 Task: In the  document Tulip.doc ,align picture to the 'center'. Insert word art below the picture and give heading  'Tulip in Purple'
Action: Mouse moved to (250, 191)
Screenshot: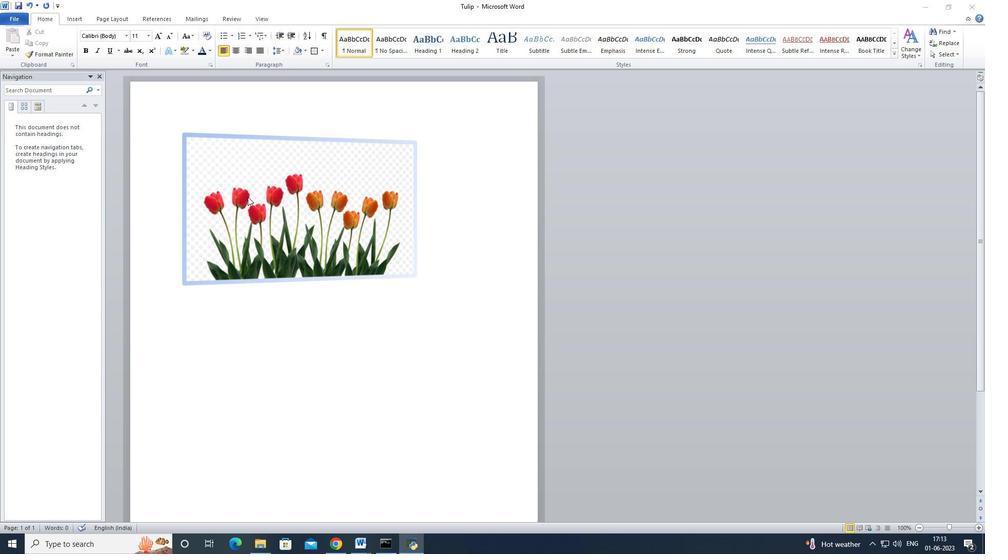 
Action: Mouse pressed left at (250, 191)
Screenshot: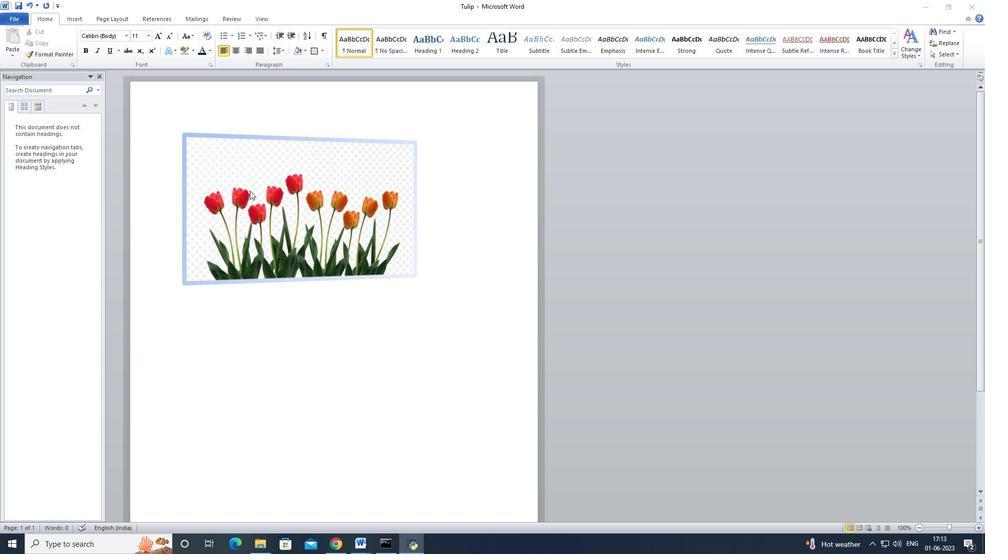 
Action: Mouse moved to (250, 189)
Screenshot: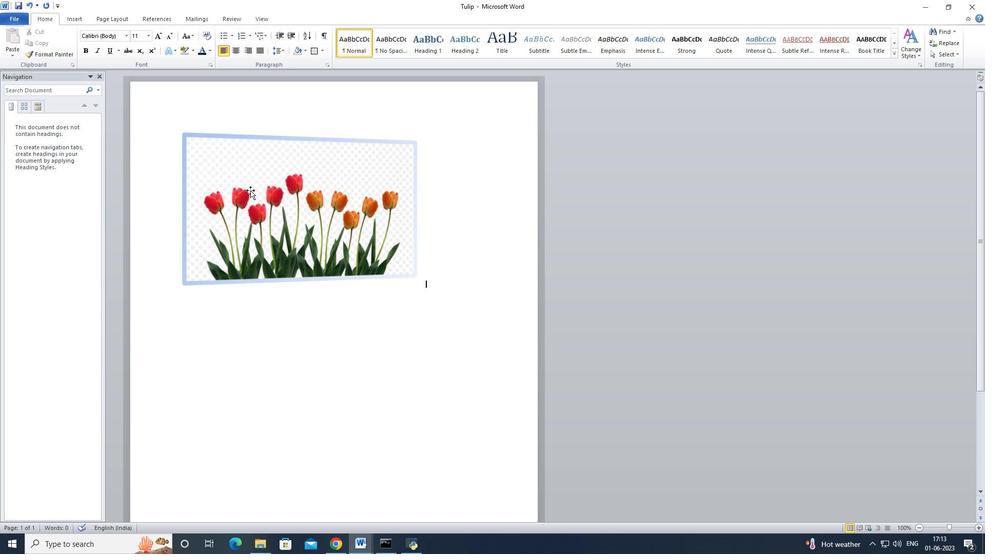
Action: Mouse pressed left at (250, 189)
Screenshot: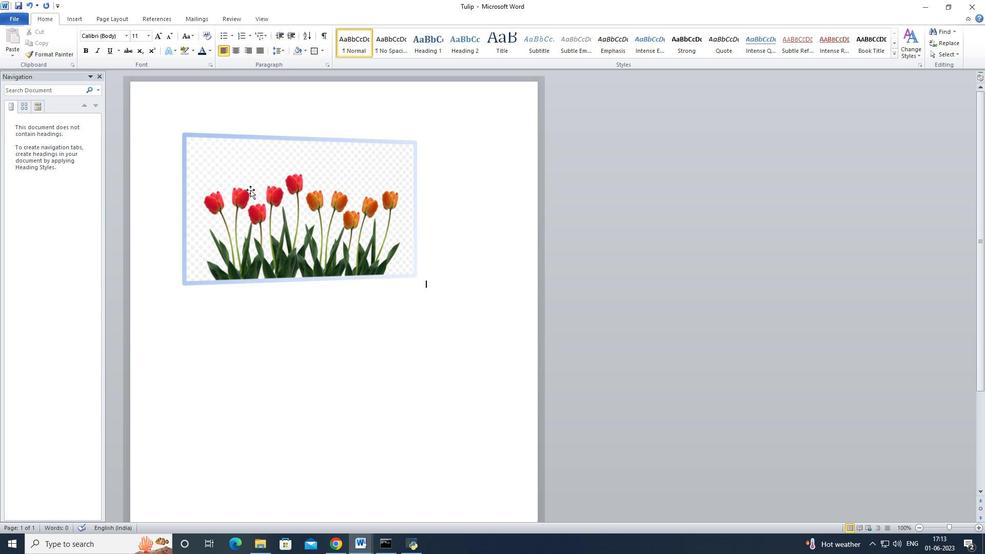 
Action: Mouse moved to (297, 22)
Screenshot: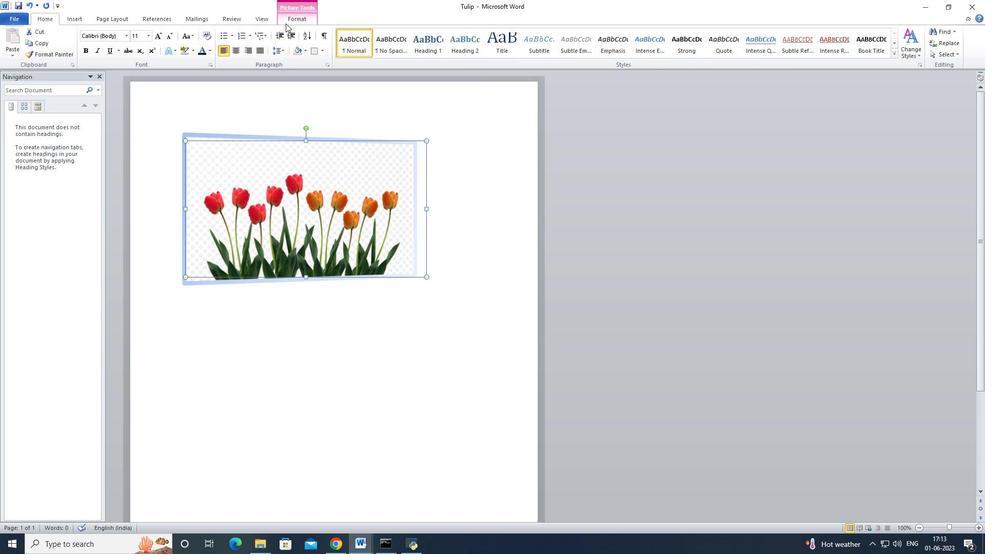 
Action: Mouse pressed left at (297, 22)
Screenshot: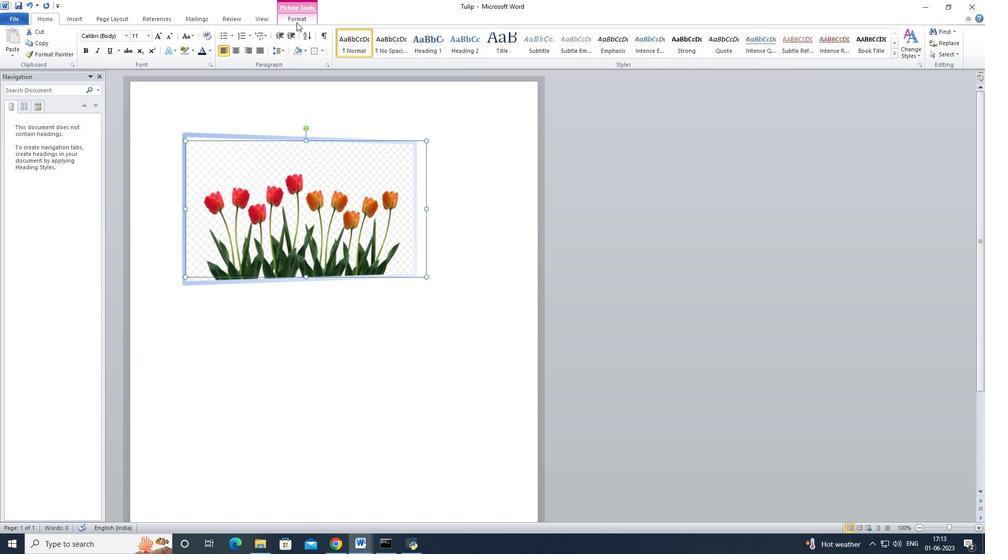 
Action: Mouse moved to (759, 57)
Screenshot: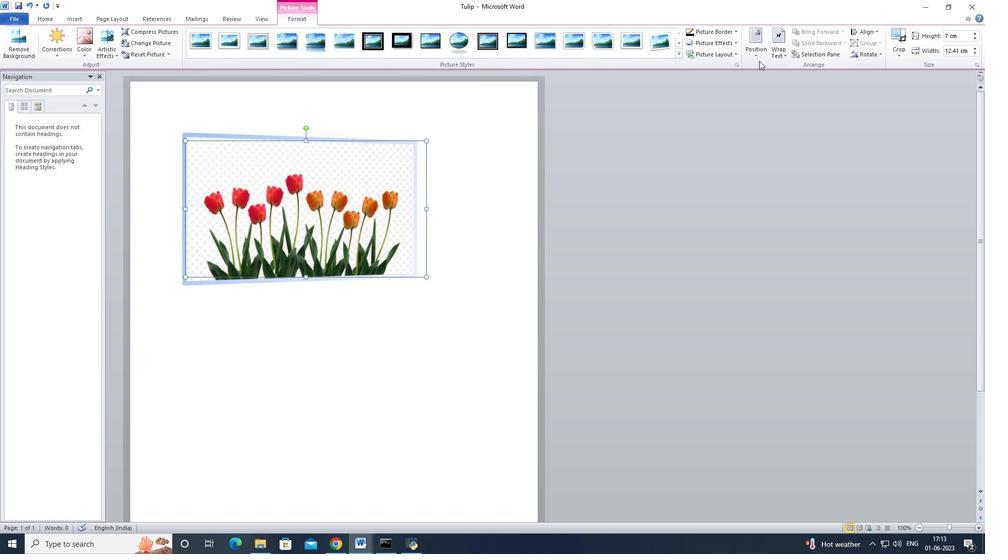 
Action: Mouse pressed left at (759, 57)
Screenshot: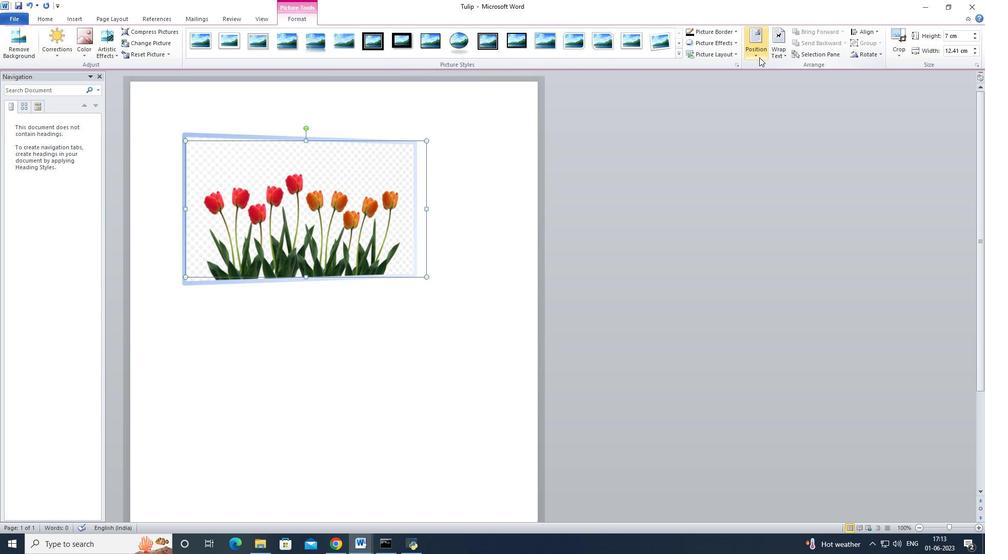 
Action: Mouse moved to (791, 150)
Screenshot: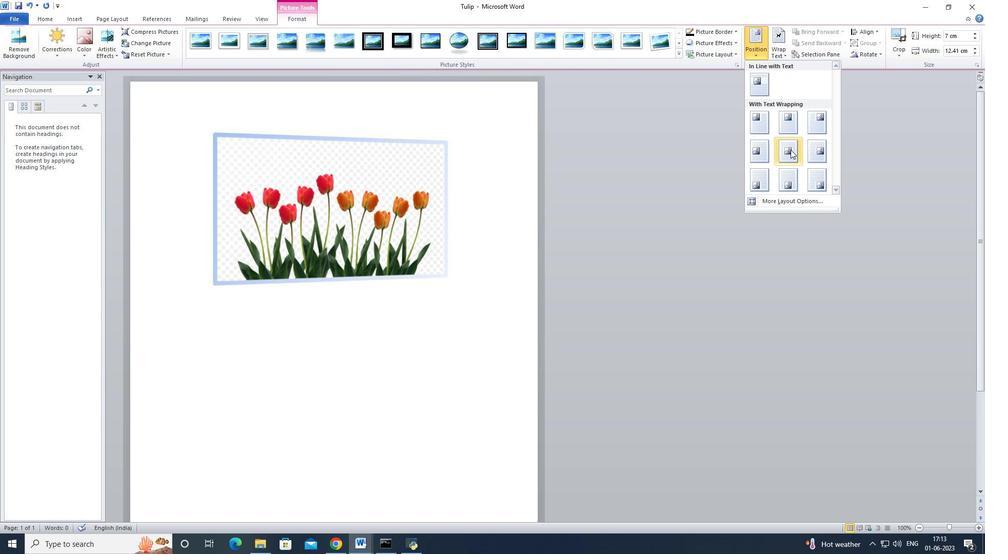 
Action: Mouse pressed left at (791, 150)
Screenshot: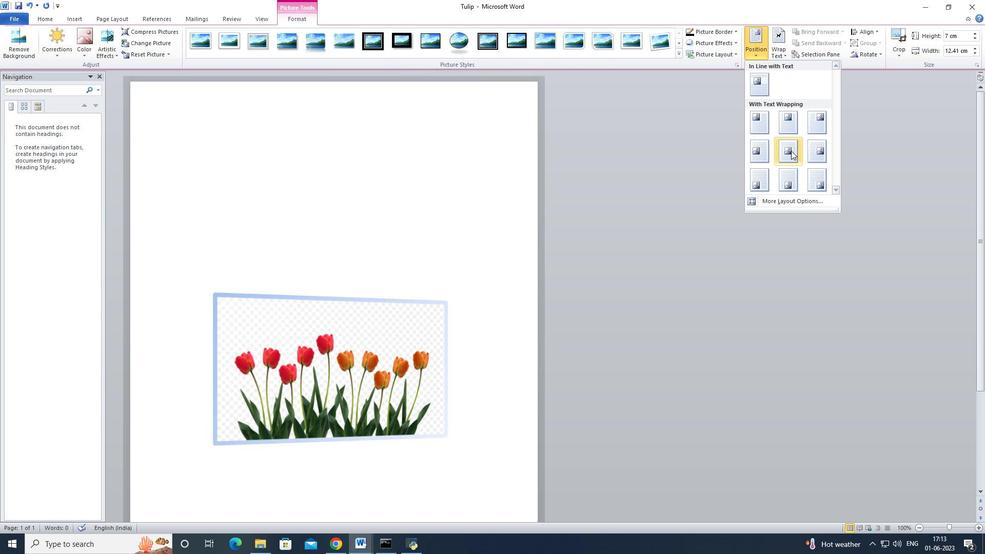 
Action: Mouse moved to (753, 53)
Screenshot: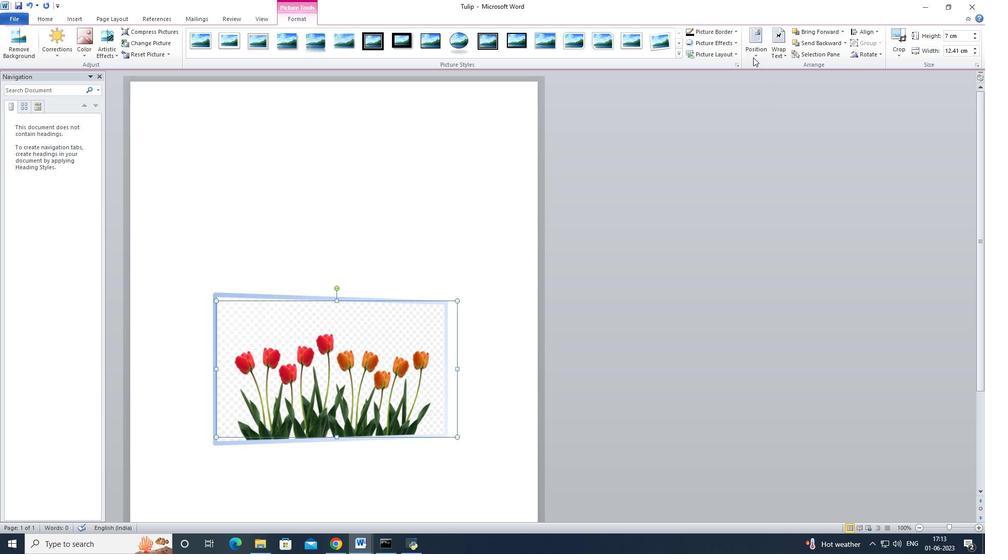 
Action: Mouse pressed left at (753, 53)
Screenshot: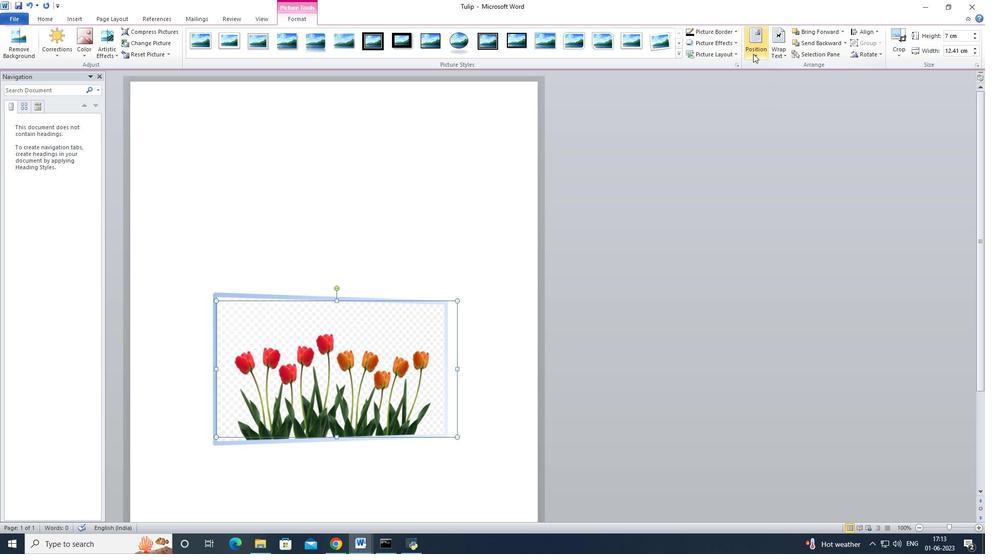 
Action: Mouse moved to (789, 115)
Screenshot: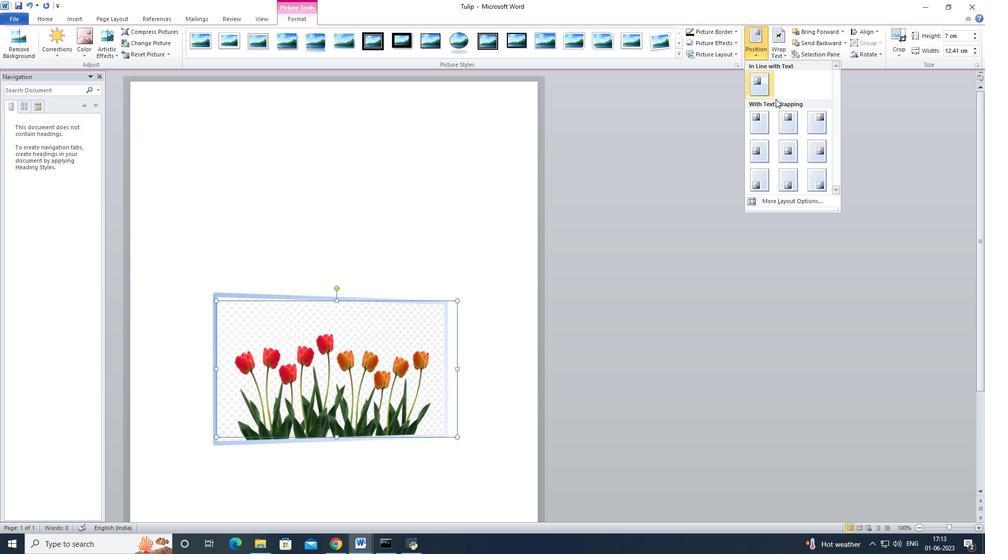 
Action: Mouse pressed left at (789, 115)
Screenshot: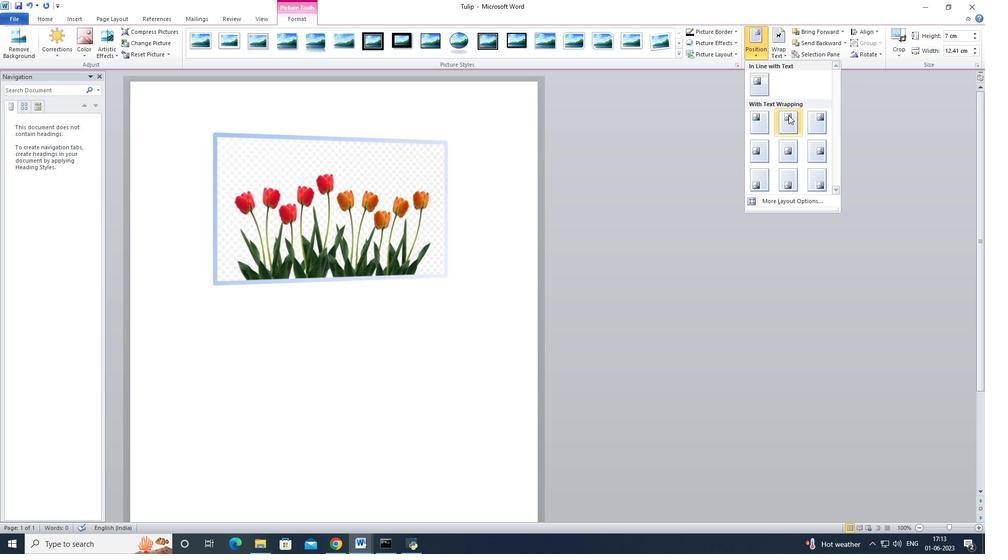 
Action: Mouse moved to (286, 328)
Screenshot: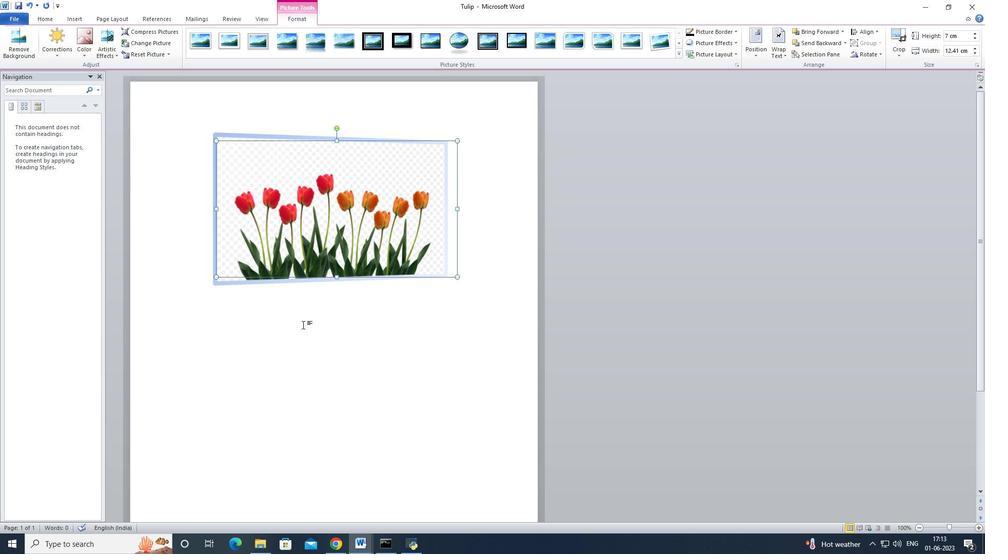 
Action: Mouse pressed left at (286, 328)
Screenshot: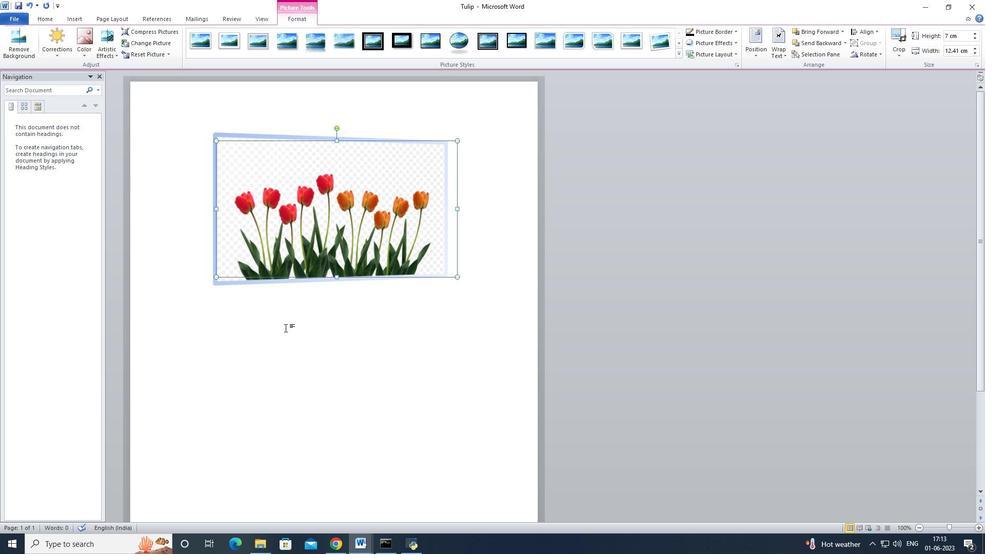 
Action: Mouse moved to (215, 325)
Screenshot: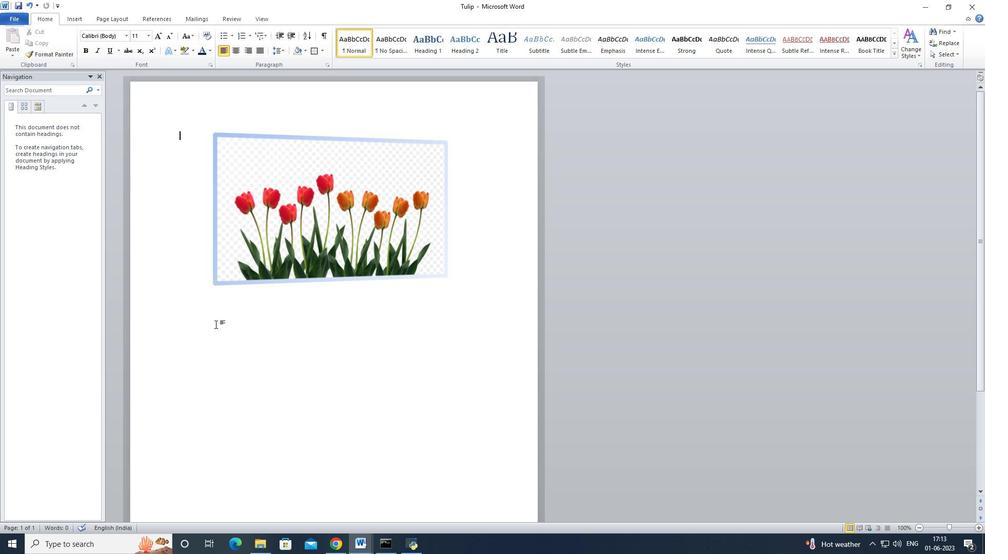 
Action: Mouse pressed left at (215, 325)
Screenshot: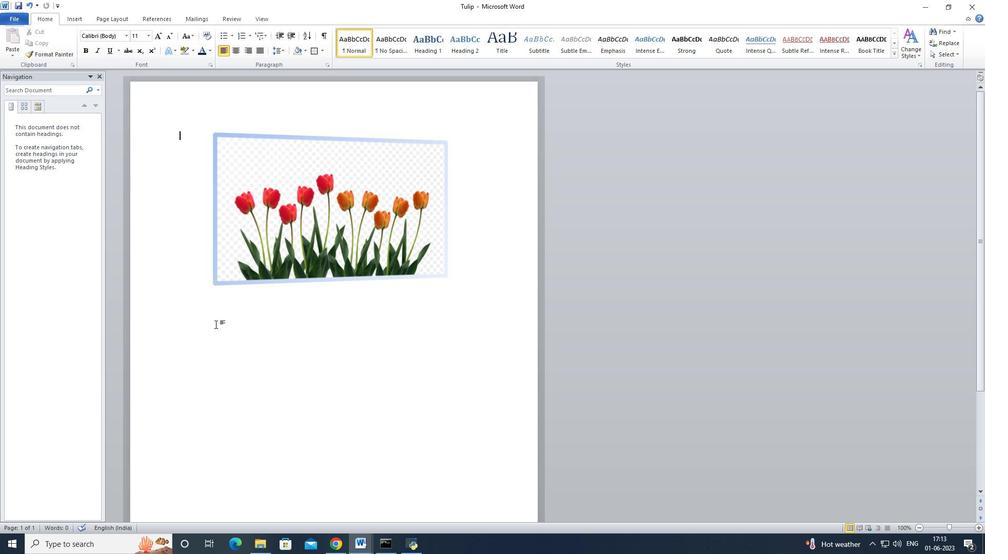 
Action: Mouse pressed left at (215, 325)
Screenshot: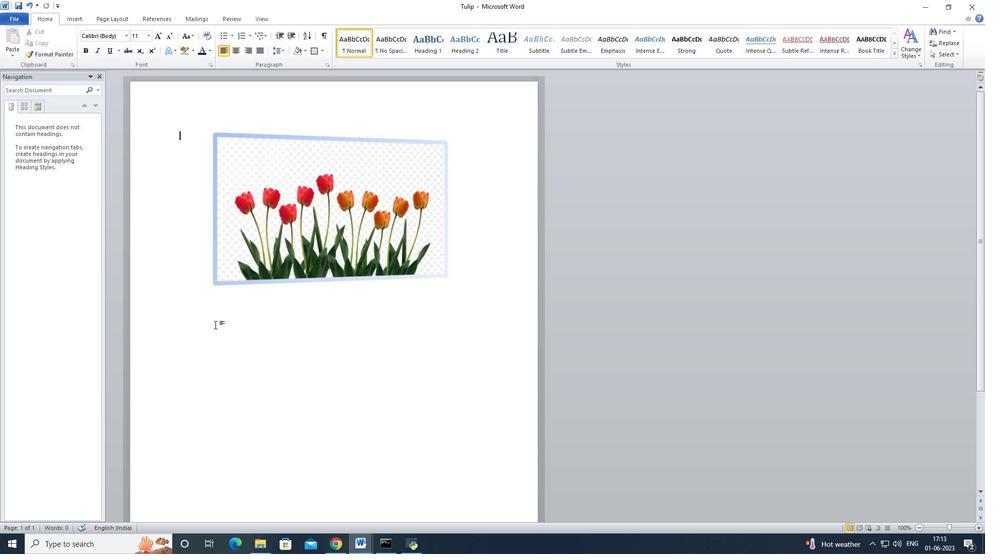 
Action: Mouse moved to (85, 17)
Screenshot: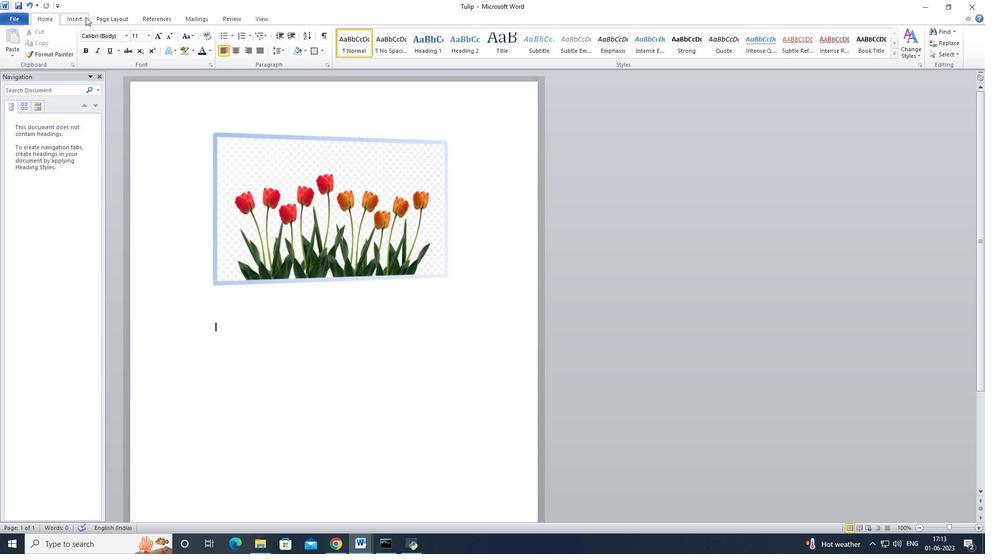 
Action: Mouse pressed left at (85, 17)
Screenshot: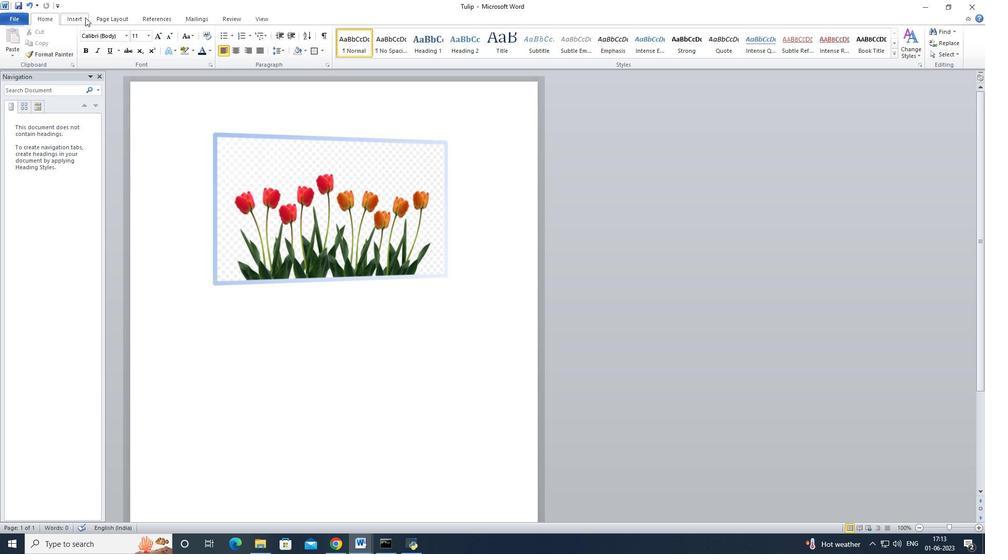 
Action: Mouse moved to (475, 54)
Screenshot: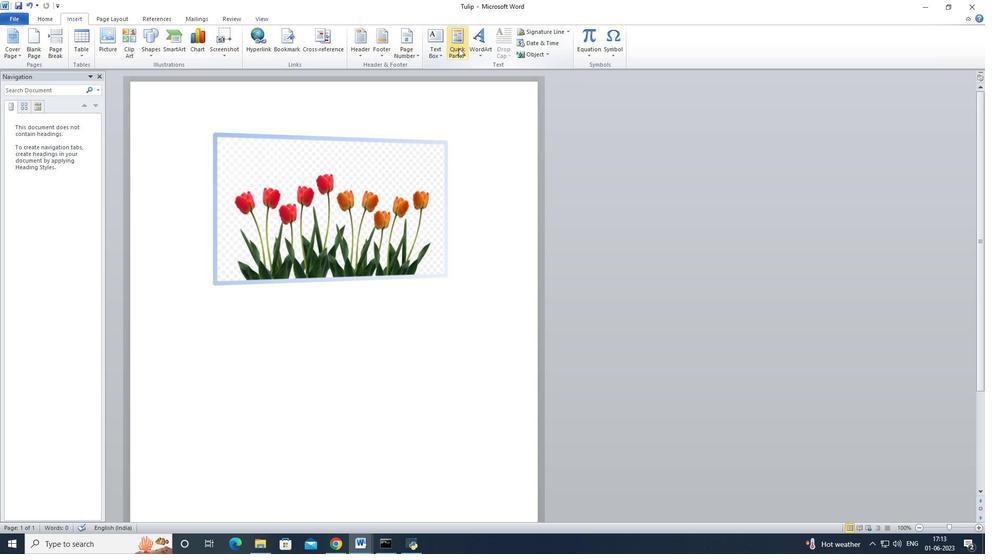 
Action: Mouse pressed left at (475, 54)
Screenshot: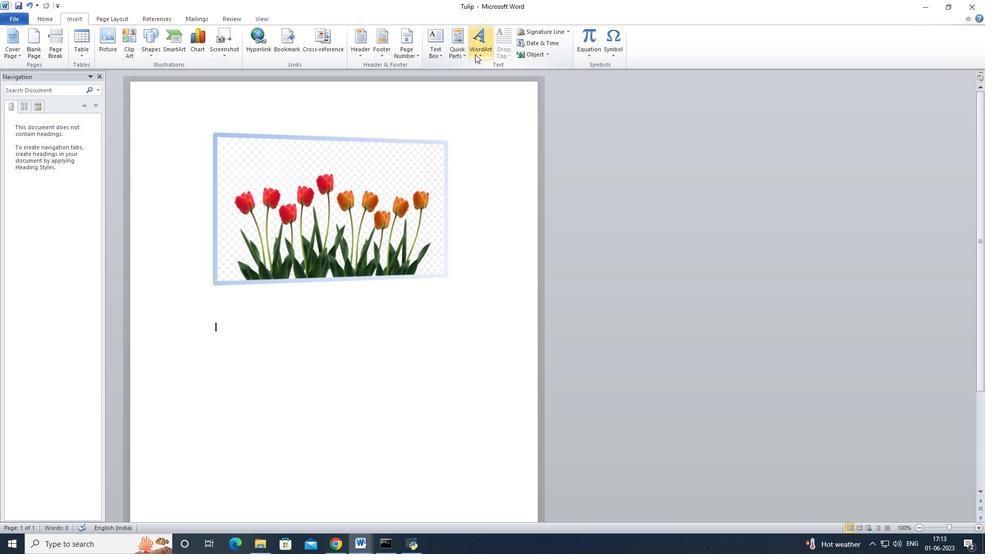 
Action: Mouse moved to (603, 169)
Screenshot: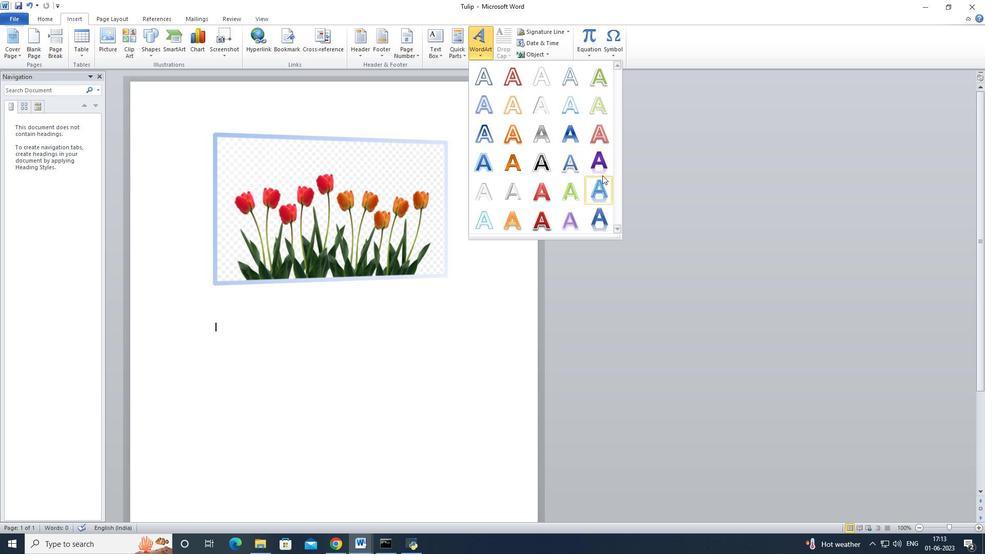 
Action: Mouse pressed left at (603, 169)
Screenshot: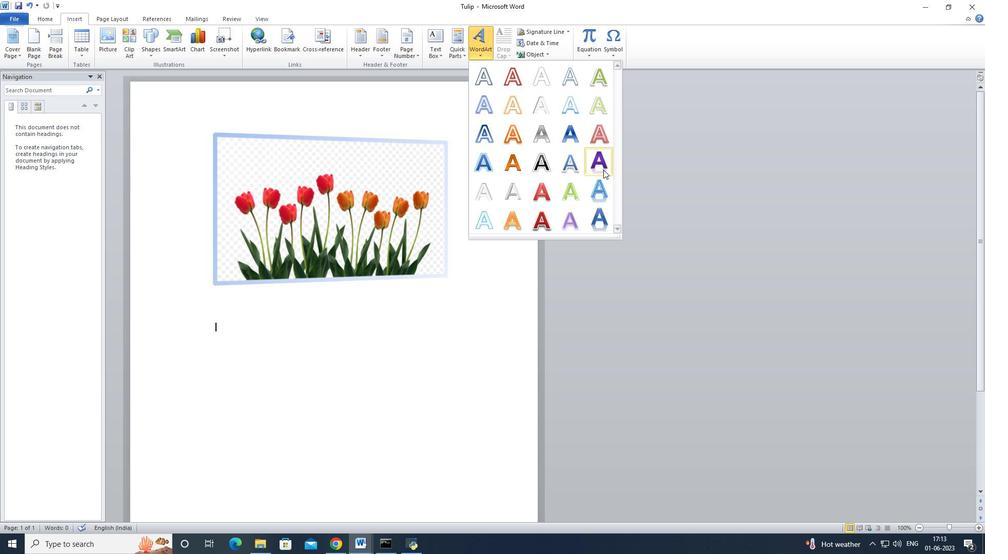 
Action: Key pressed <Key.shift>Tulip
Screenshot: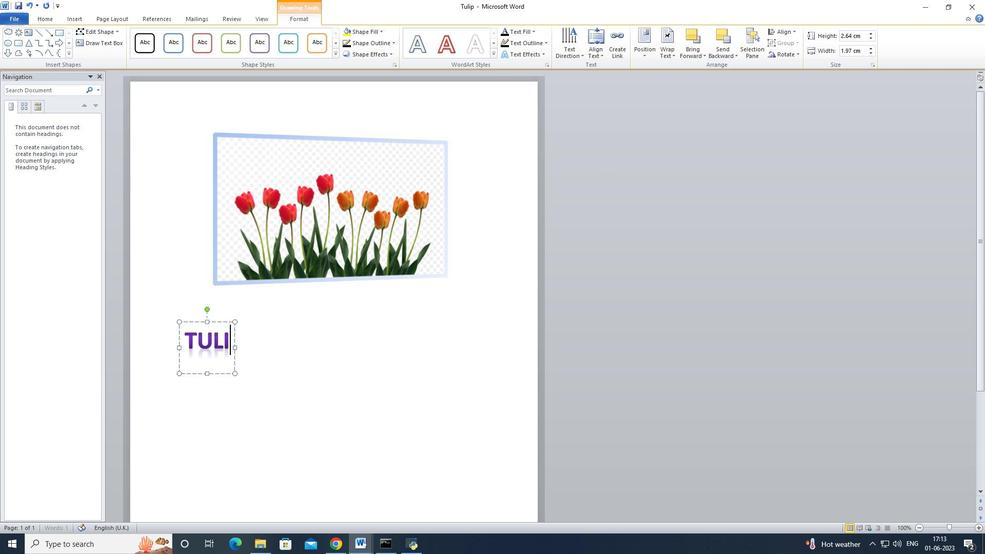 
Action: Mouse moved to (378, 331)
Screenshot: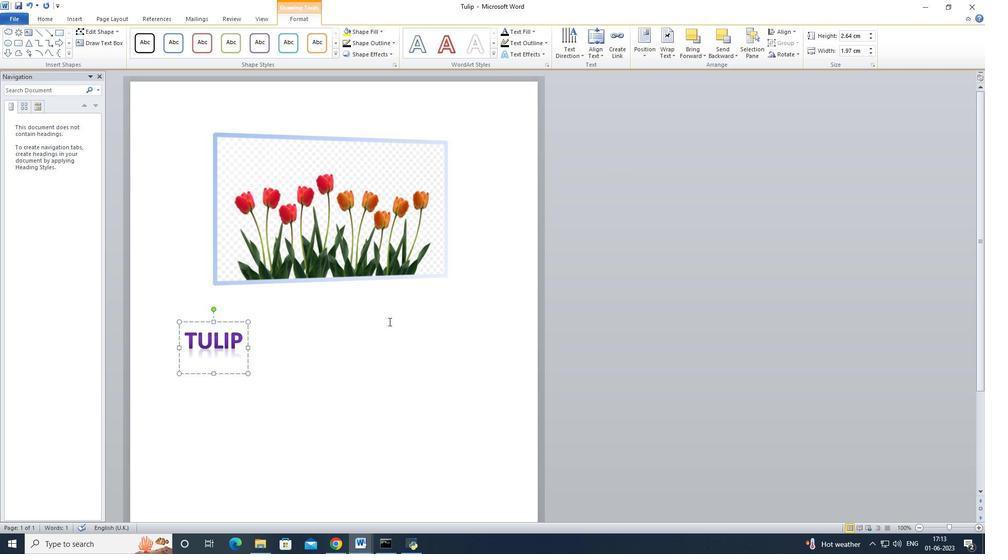 
Action: Mouse pressed left at (378, 331)
Screenshot: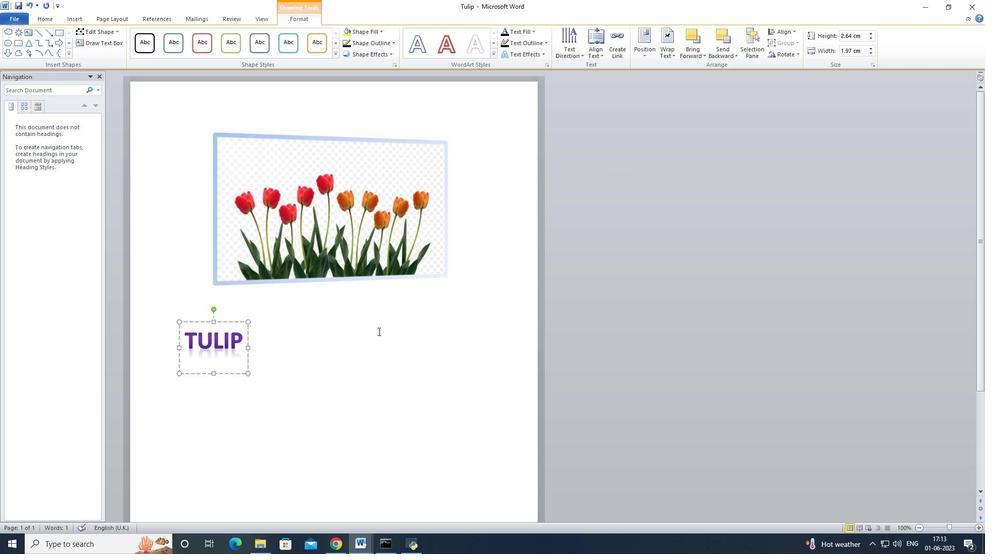 
Action: Mouse moved to (233, 336)
Screenshot: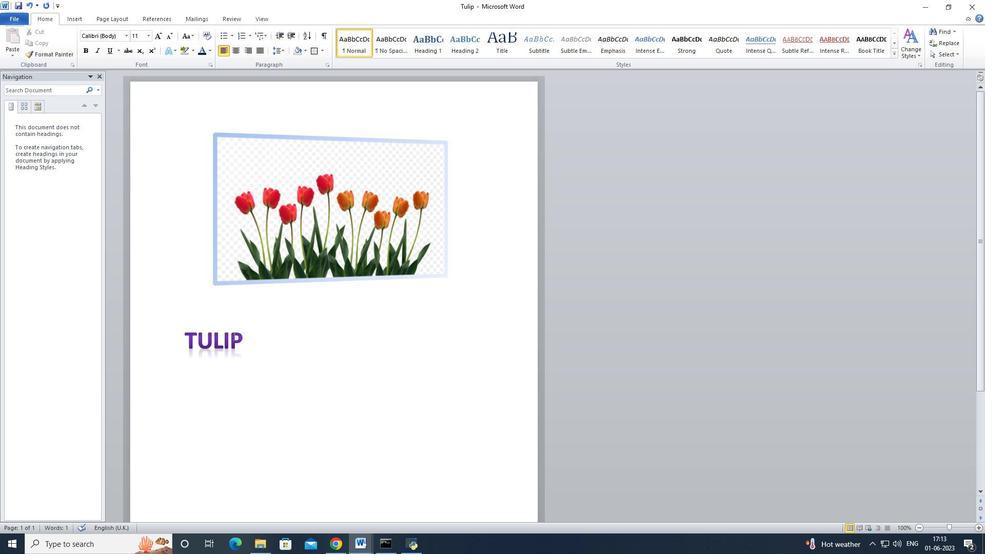 
Action: Mouse pressed left at (233, 336)
Screenshot: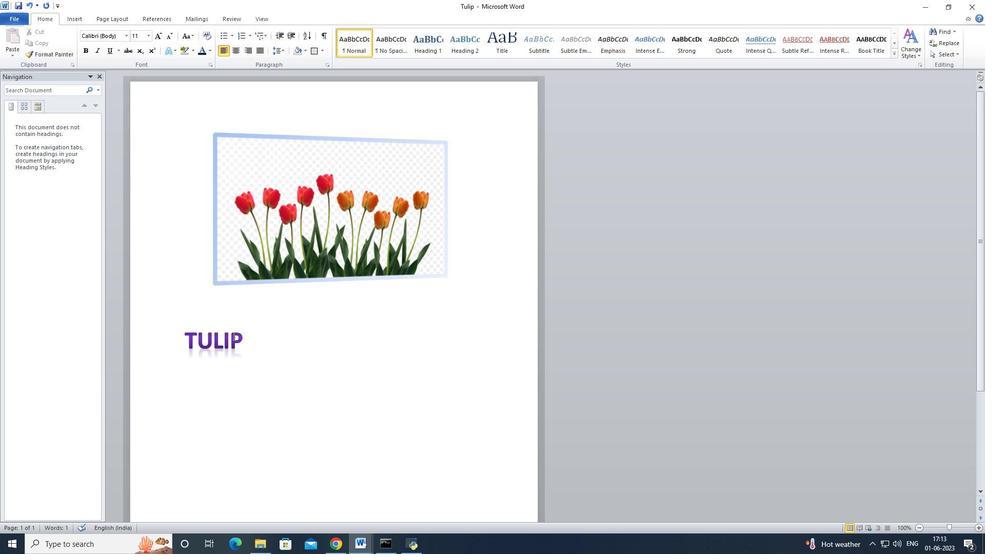 
Action: Mouse moved to (664, 40)
Screenshot: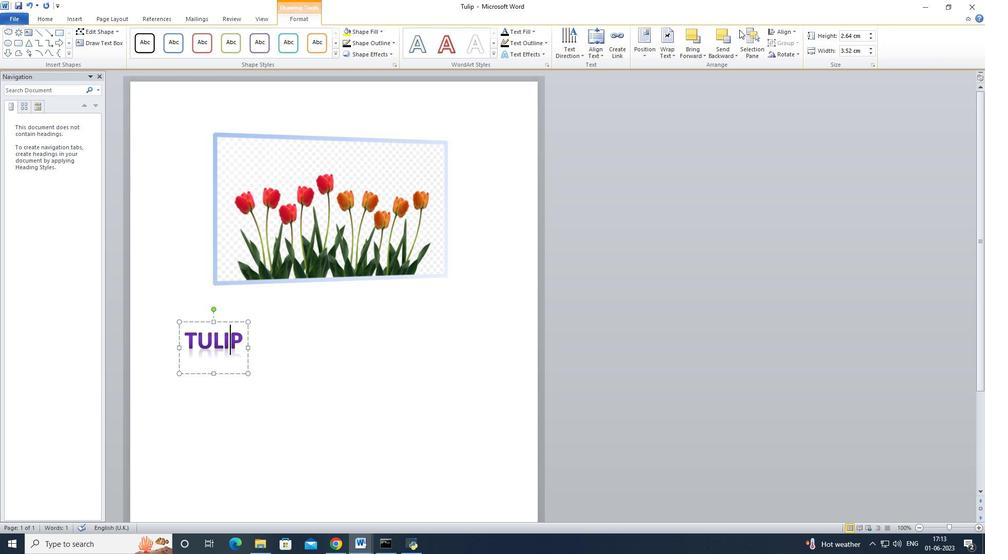 
Action: Mouse pressed left at (664, 40)
Screenshot: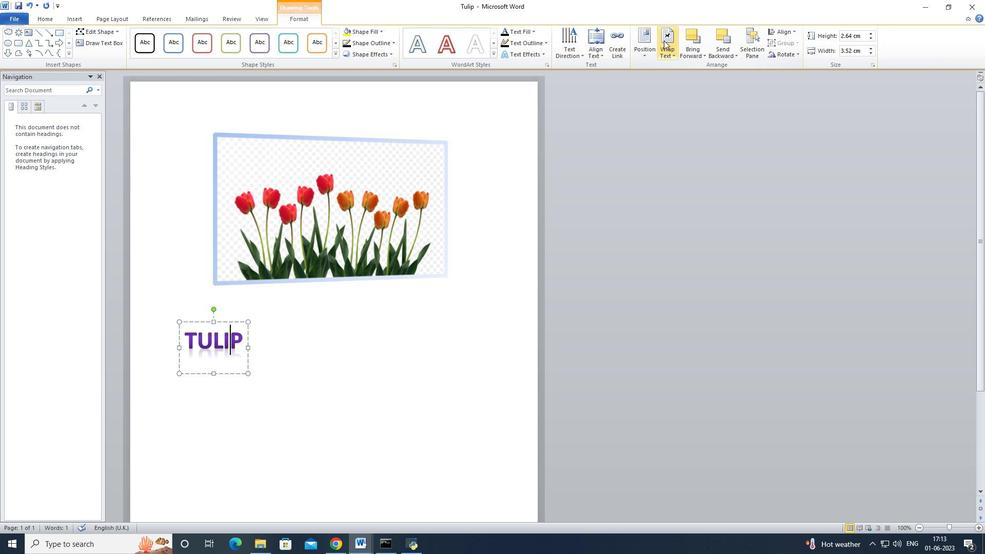 
Action: Mouse moved to (678, 169)
Screenshot: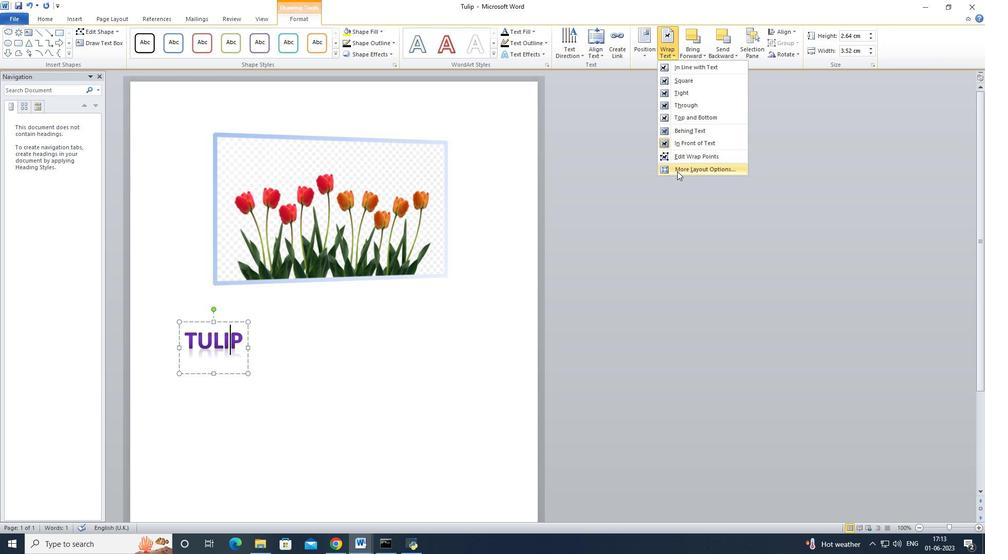 
Action: Mouse pressed left at (678, 169)
Screenshot: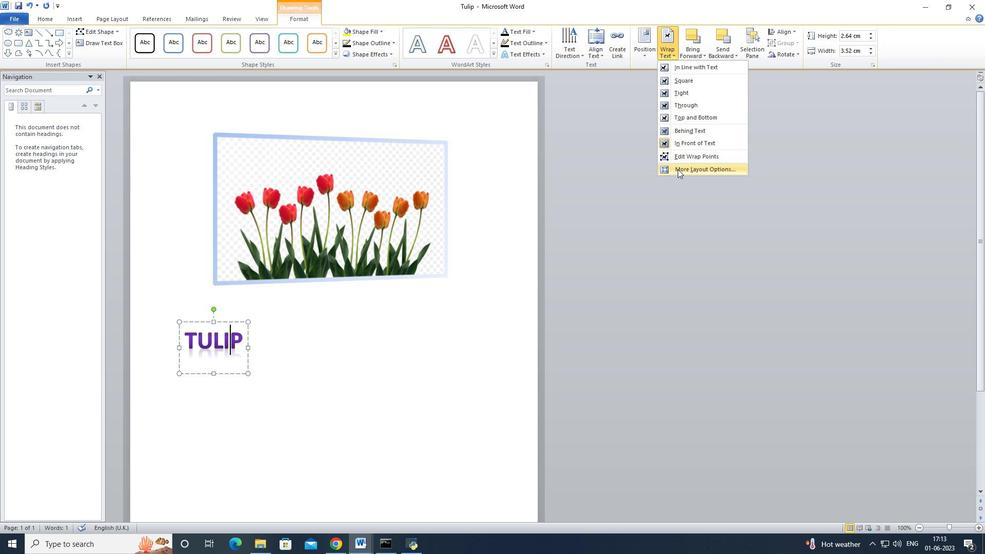 
Action: Mouse moved to (449, 239)
Screenshot: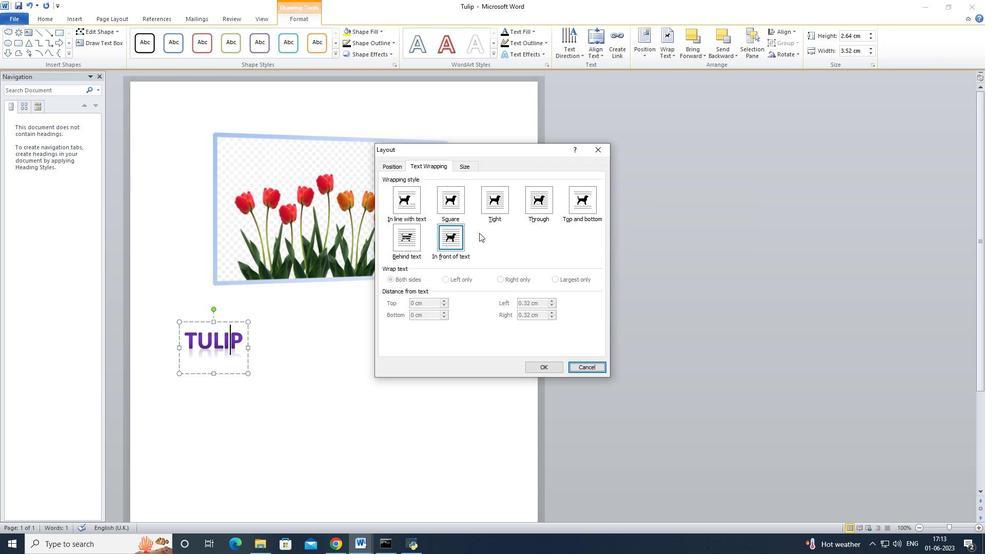 
Action: Mouse pressed left at (449, 239)
Screenshot: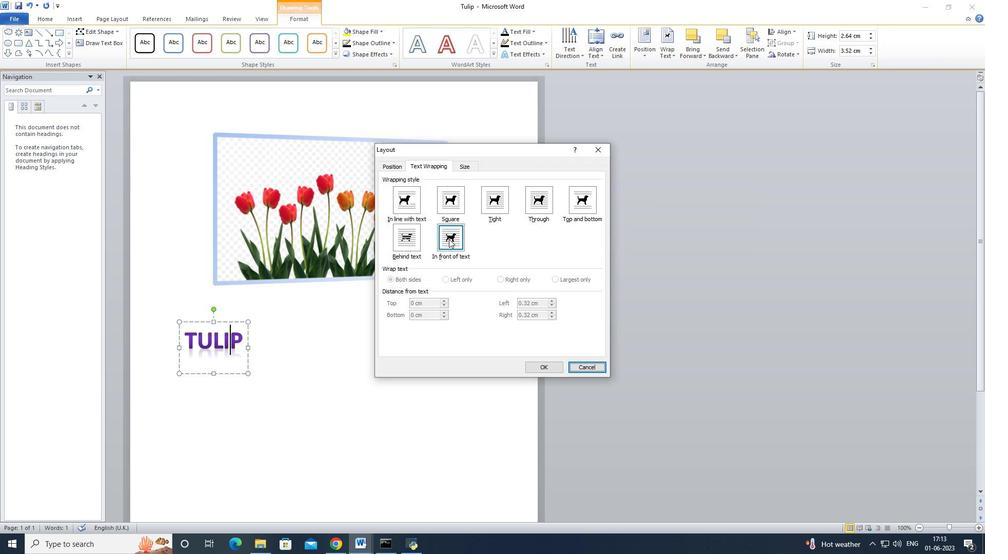 
Action: Mouse moved to (545, 366)
Screenshot: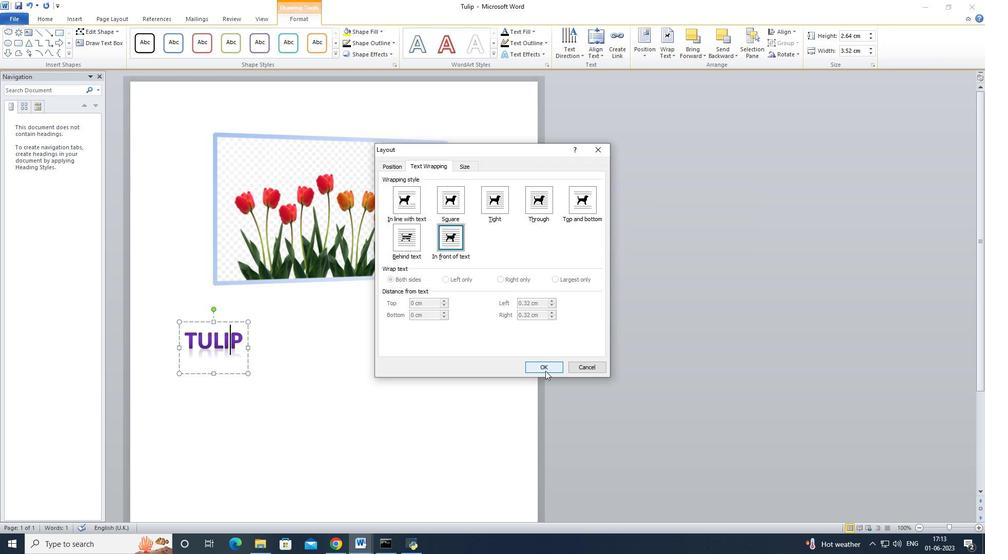 
Action: Mouse pressed left at (545, 366)
Screenshot: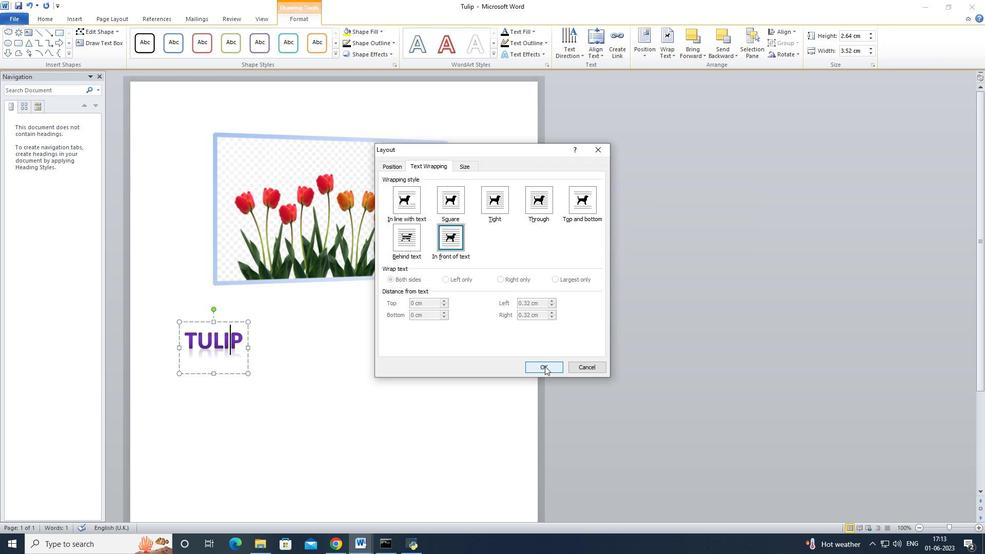 
Action: Mouse moved to (207, 322)
Screenshot: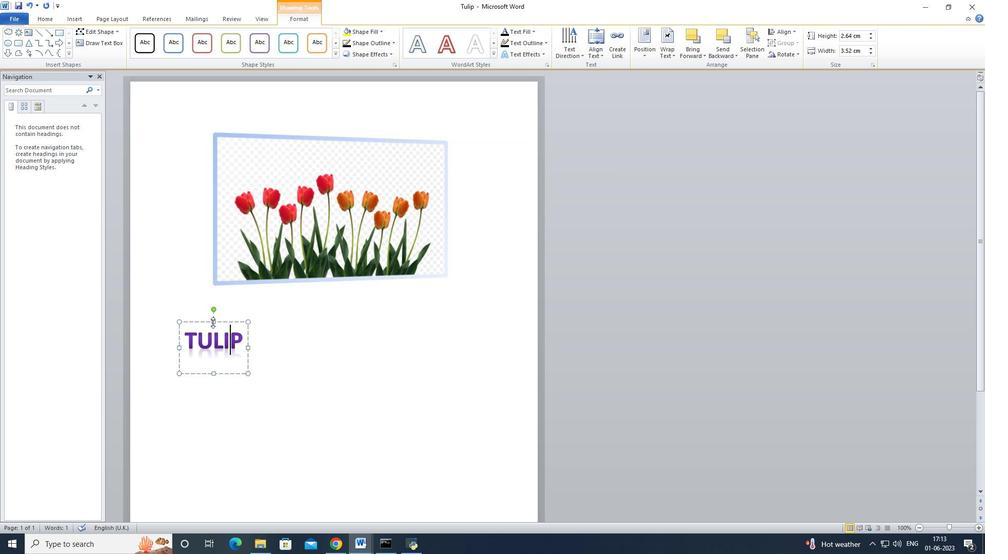 
Action: Mouse pressed left at (207, 322)
Screenshot: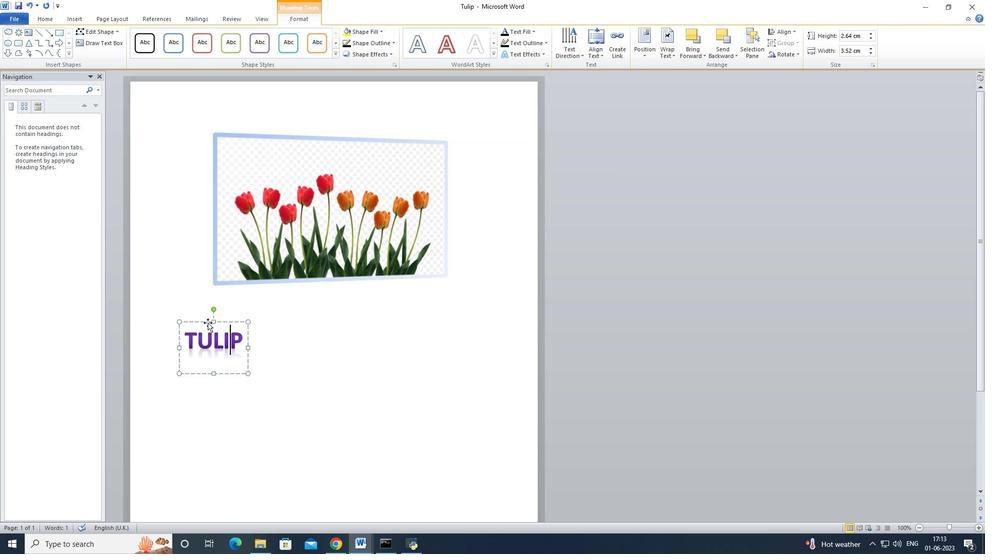 
Action: Mouse moved to (445, 368)
Screenshot: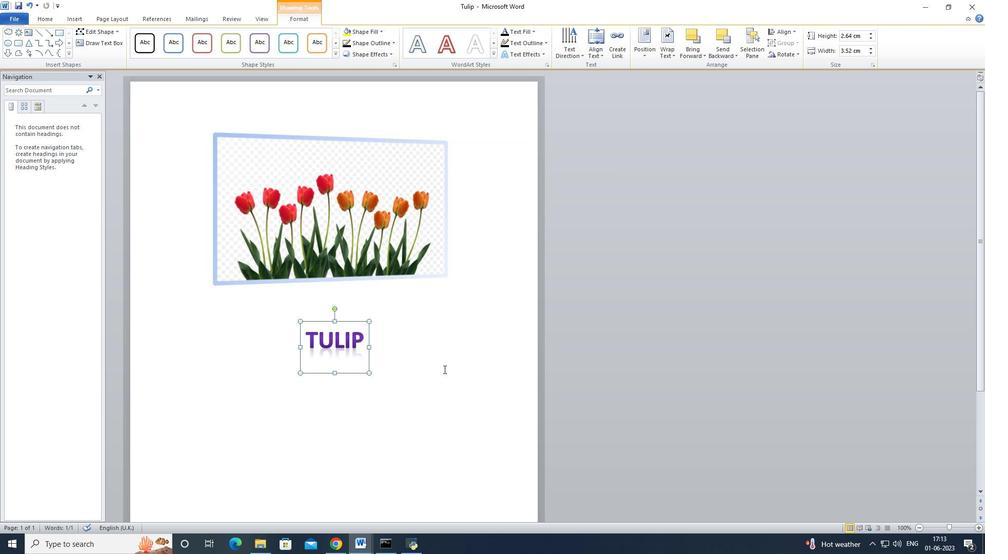 
Action: Mouse pressed left at (445, 368)
Screenshot: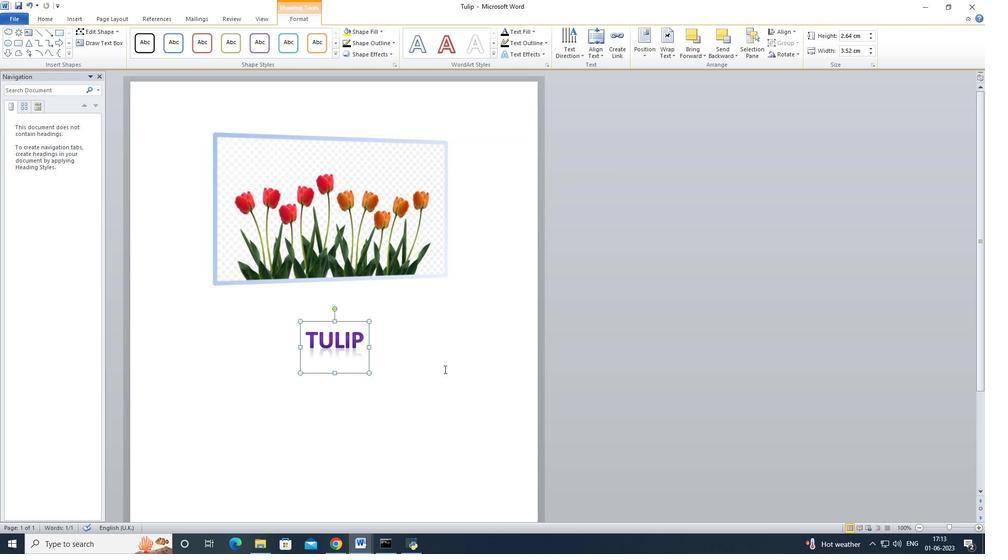 
Action: Key pressed ctrl+S
Screenshot: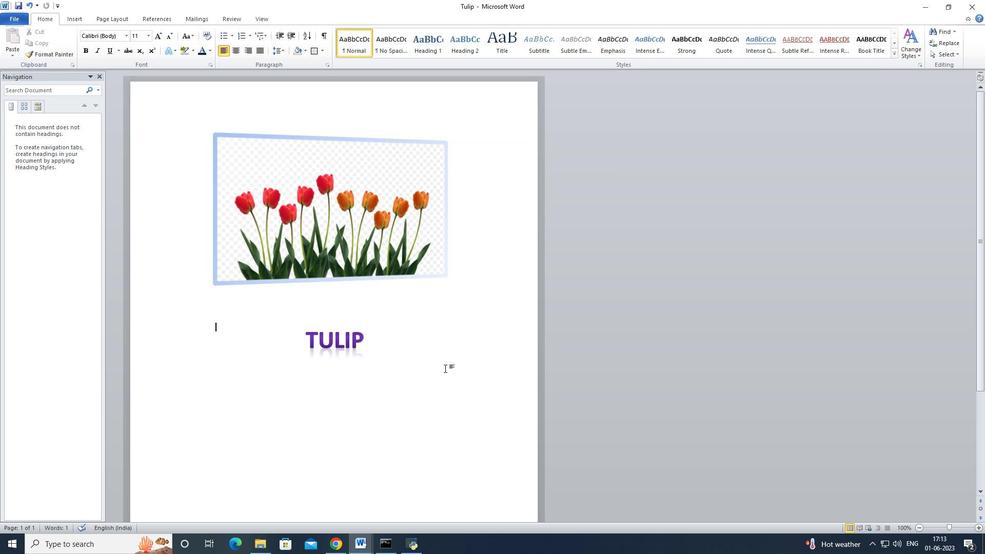 
